 Task: Invite Team Member Softage.1@softage.net to Workspace Agile Coaching. Invite Team Member Softage.2@softage.net to Workspace Agile Coaching. Invite Team Member Softage.3@softage.net to Workspace Agile Coaching. Invite Team Member Softage.4@softage.net to Workspace Agile Coaching
Action: Mouse moved to (805, 117)
Screenshot: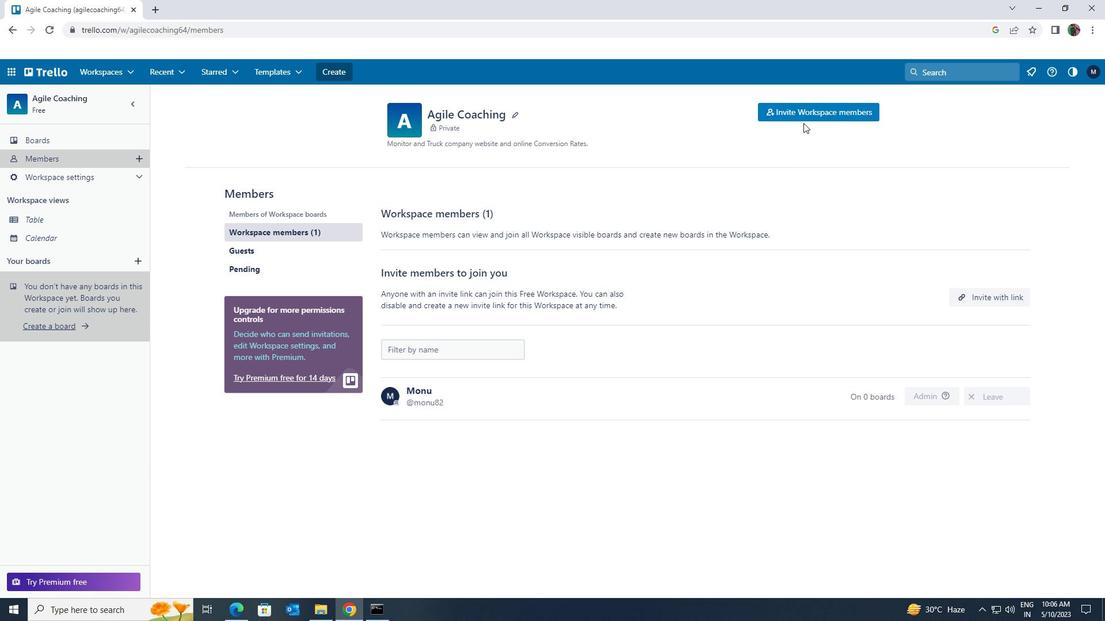 
Action: Mouse pressed left at (805, 117)
Screenshot: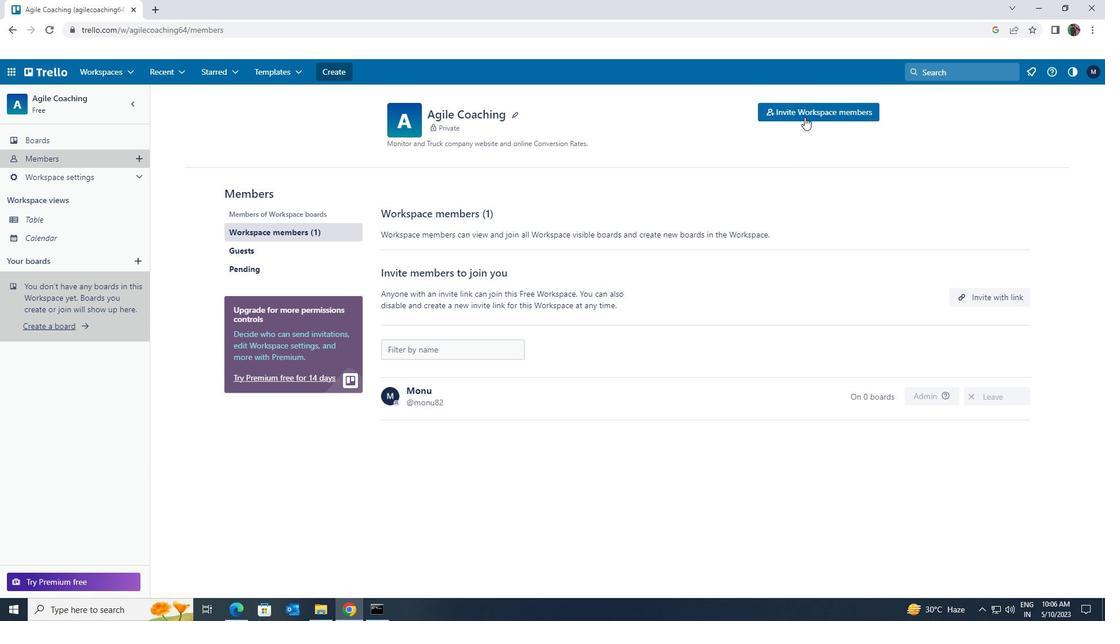 
Action: Mouse moved to (658, 320)
Screenshot: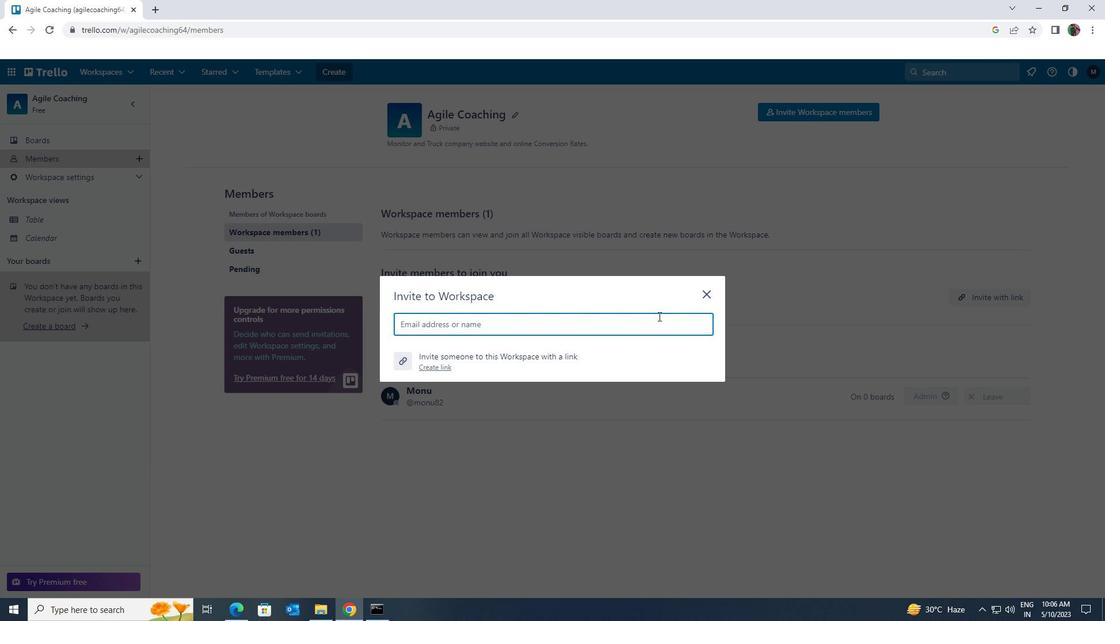 
Action: Mouse pressed left at (658, 320)
Screenshot: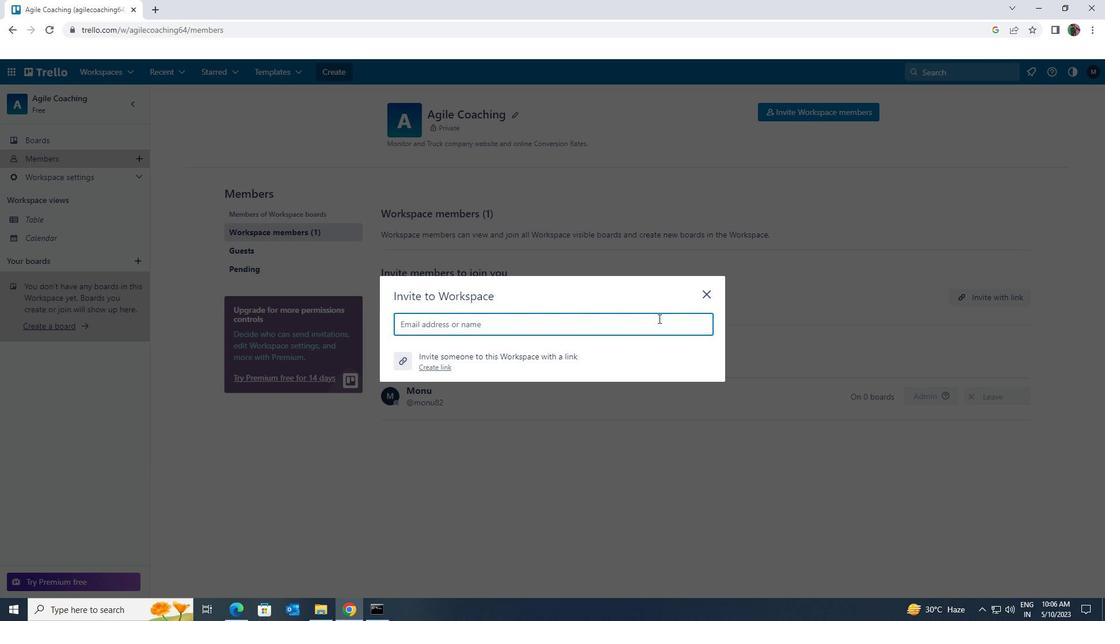
Action: Key pressed <Key.shift>SOFTAGE.1<Key.shift>@SOFTAGE.NET
Screenshot: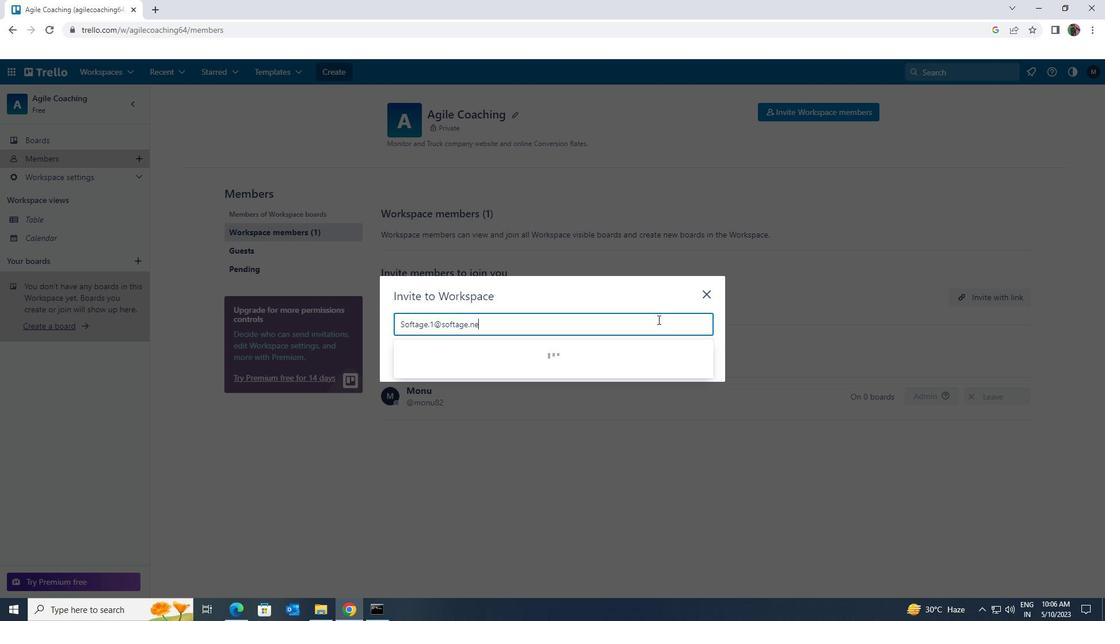 
Action: Mouse moved to (603, 365)
Screenshot: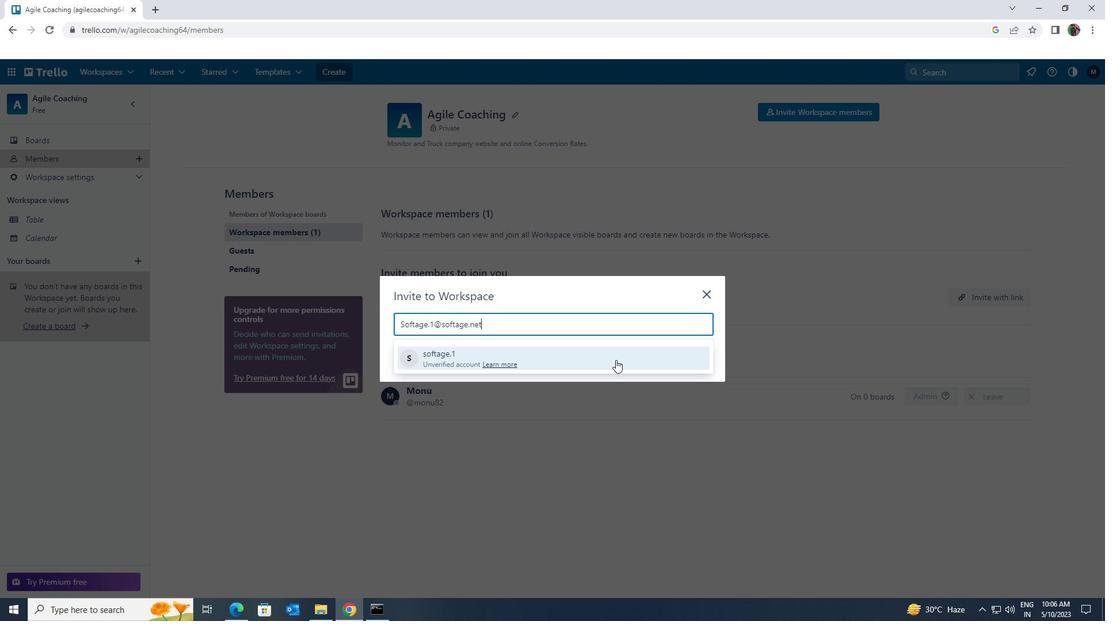 
Action: Mouse pressed left at (603, 365)
Screenshot: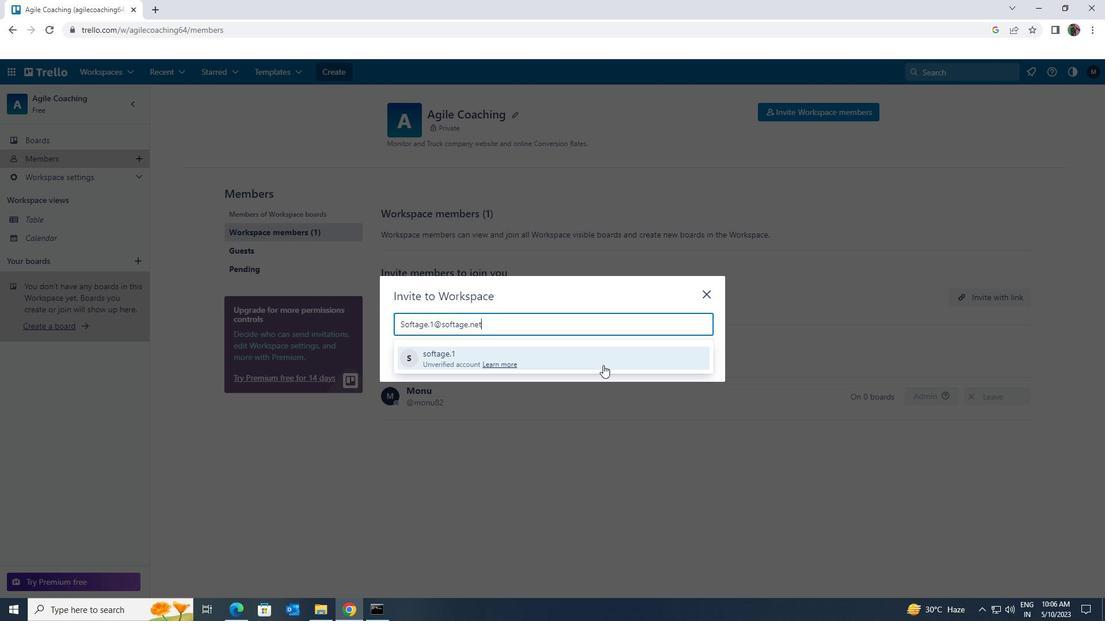 
Action: Key pressed <Key.shift><Key.shift><Key.shift><Key.shift><Key.shift>SOFTAGE.2<Key.shift><Key.shift><Key.shift><Key.shift><Key.shift><Key.shift><Key.shift><Key.shift><Key.shift><Key.shift><Key.shift><Key.shift><Key.shift><Key.shift><Key.shift><Key.shift><Key.shift><Key.shift><Key.shift>@SOFTAGE.NET
Screenshot: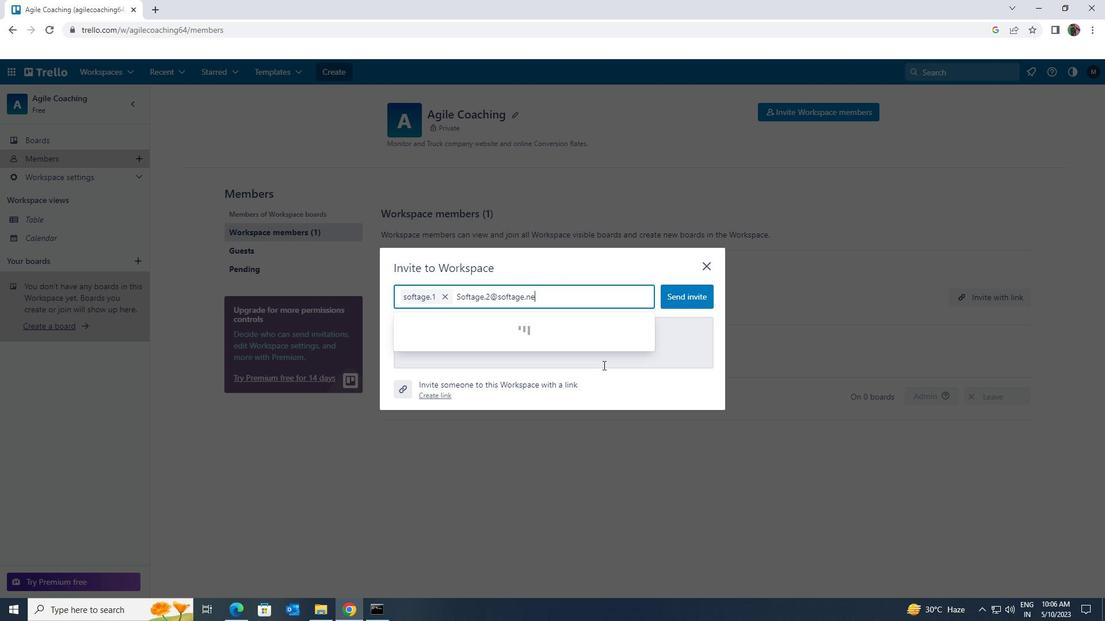 
Action: Mouse moved to (525, 329)
Screenshot: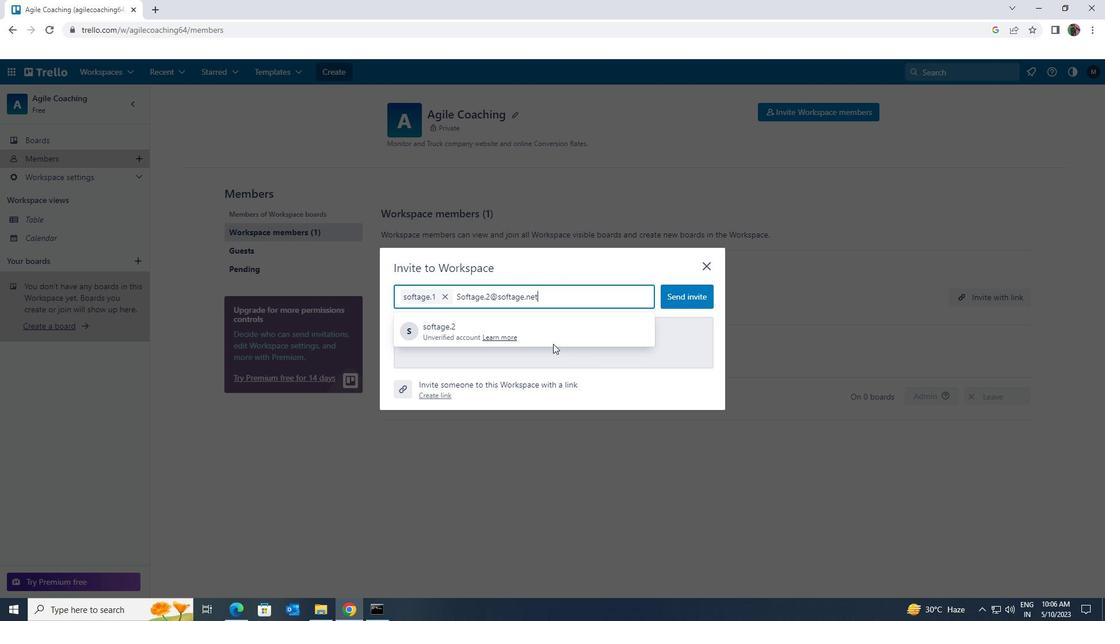 
Action: Mouse pressed left at (525, 329)
Screenshot: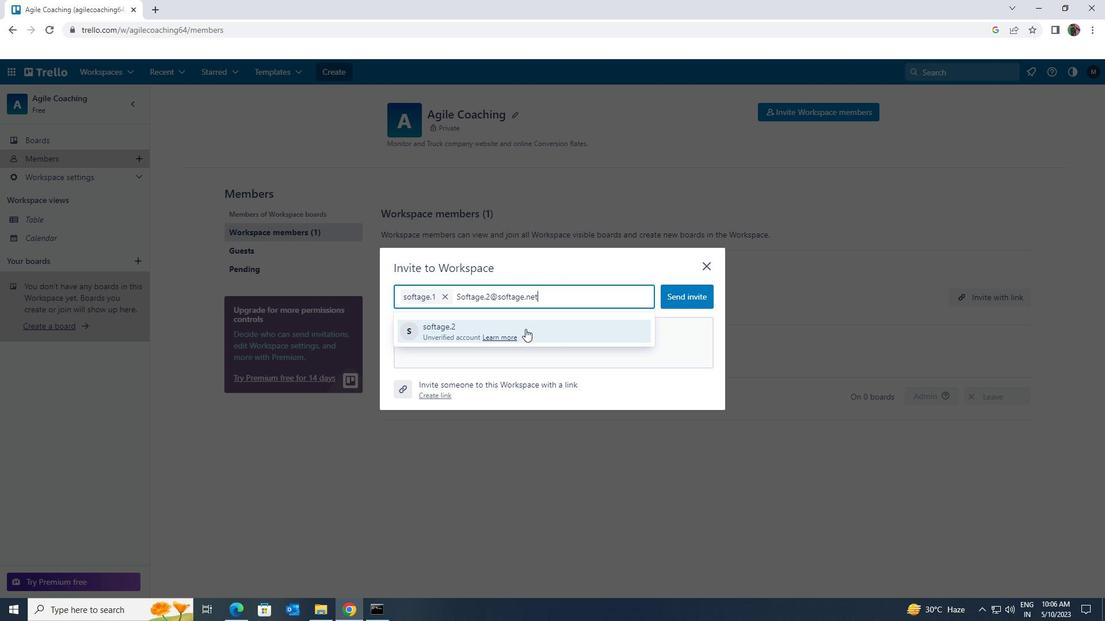 
Action: Key pressed <Key.shift><Key.shift><Key.shift><Key.shift><Key.shift><Key.shift><Key.shift><Key.shift><Key.shift><Key.shift><Key.shift><Key.shift><Key.shift><Key.shift><Key.shift><Key.shift>SOFTAGE.3<Key.shift><Key.shift><Key.shift><Key.shift><Key.shift><Key.shift><Key.shift>@<Key.shift><Key.shift><Key.shift><Key.shift><Key.shift><Key.shift>SOFTAGE.NET
Screenshot: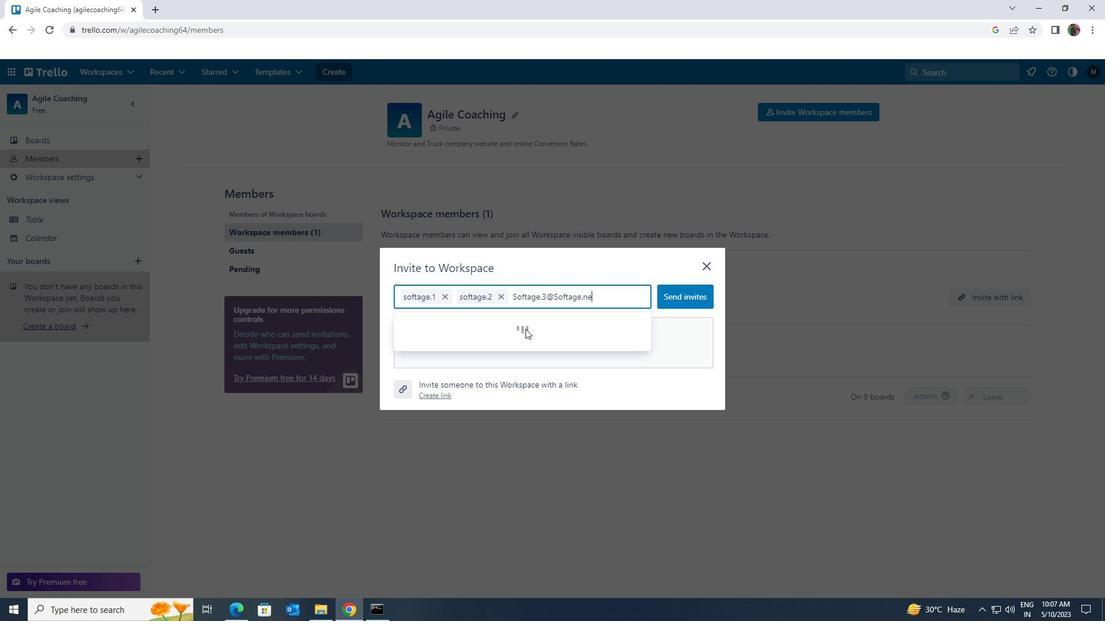 
Action: Mouse pressed left at (525, 329)
Screenshot: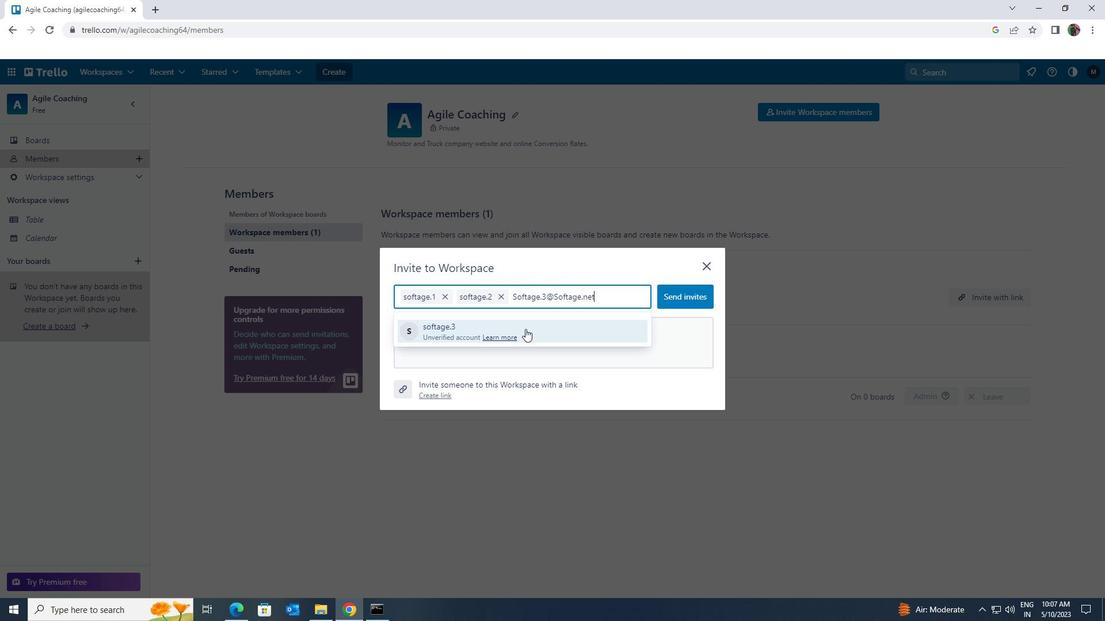
Action: Key pressed <Key.shift><Key.shift><Key.shift><Key.shift><Key.shift>SOFT<Key.shift>AGE.4<Key.shift>@<Key.shift>SOFTAGE.NET
Screenshot: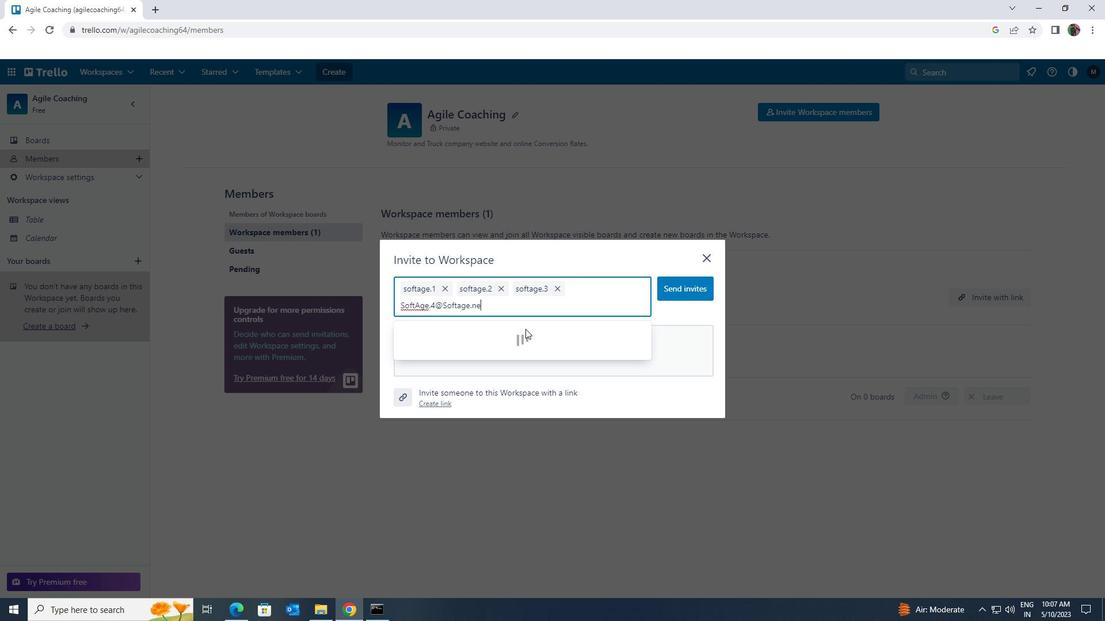 
Action: Mouse pressed left at (525, 329)
Screenshot: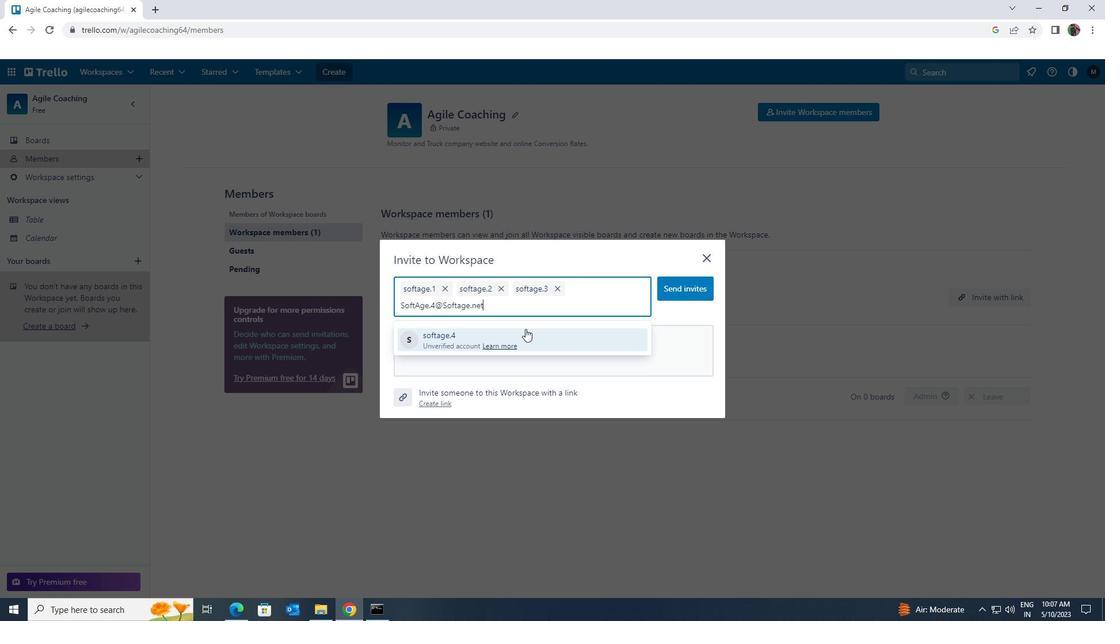 
Action: Mouse moved to (691, 290)
Screenshot: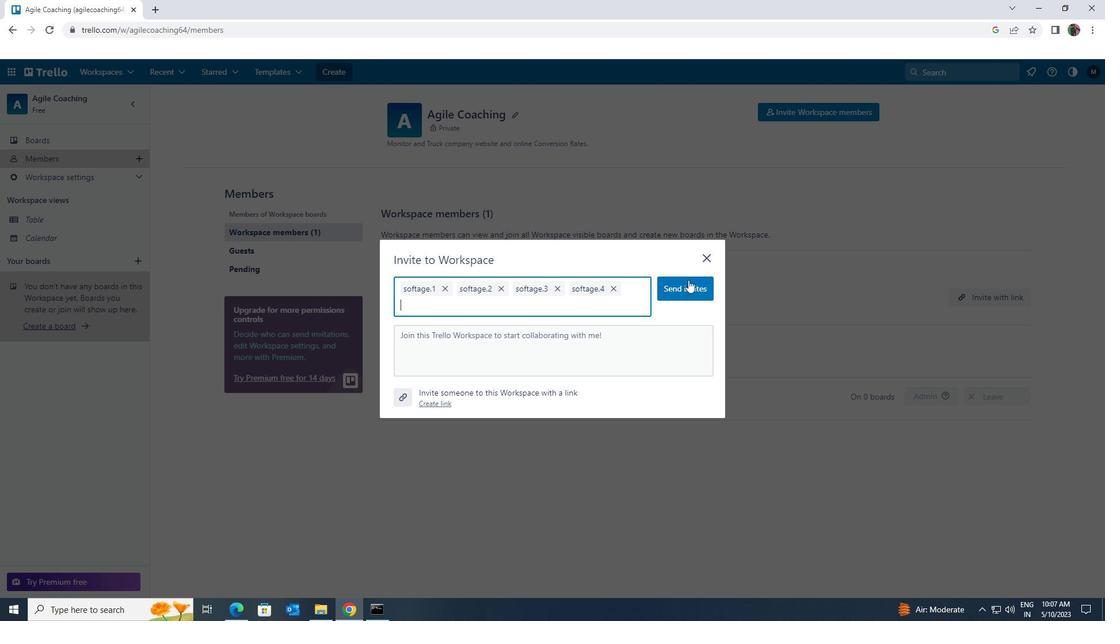 
Action: Mouse pressed left at (691, 290)
Screenshot: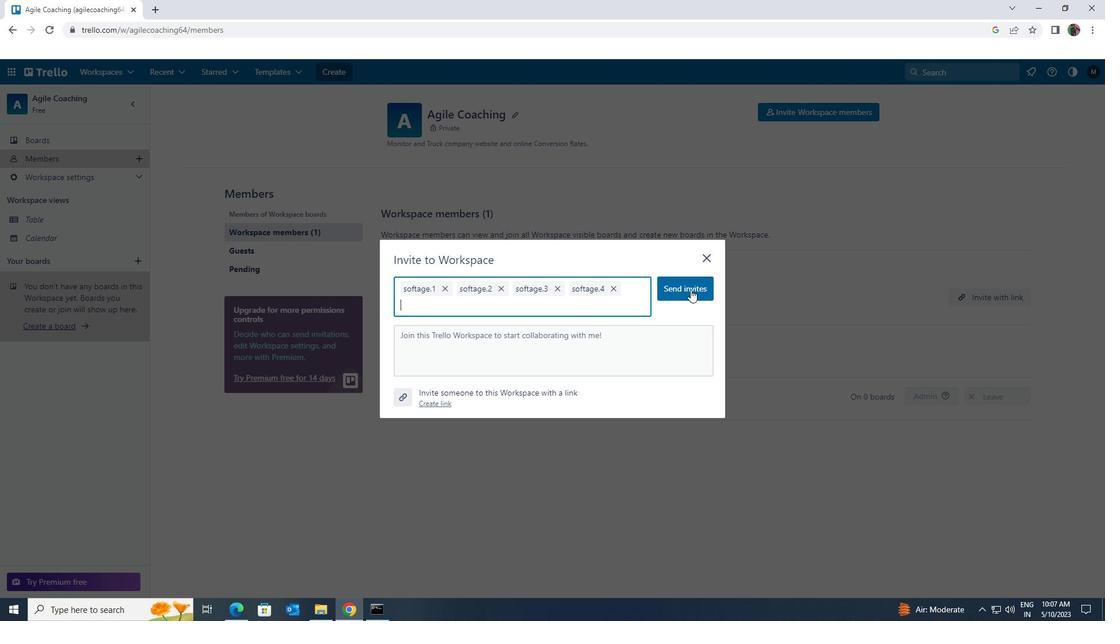 
